 Task: Add Miyoko's Vegan Mozz Ball to the cart.
Action: Mouse pressed left at (25, 93)
Screenshot: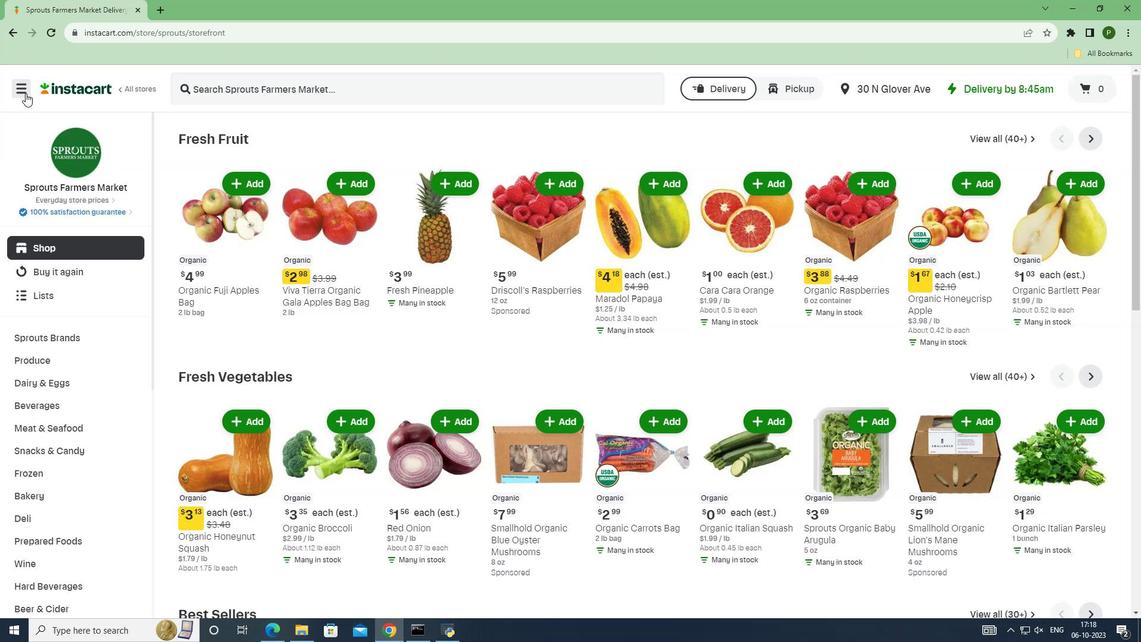 
Action: Mouse moved to (75, 314)
Screenshot: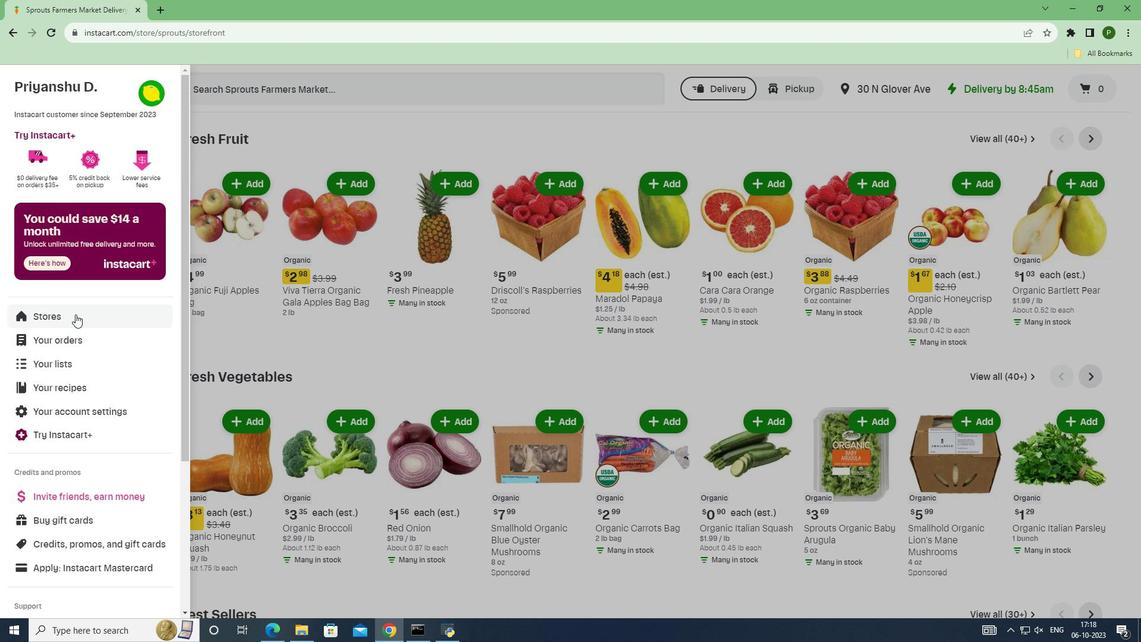 
Action: Mouse pressed left at (75, 314)
Screenshot: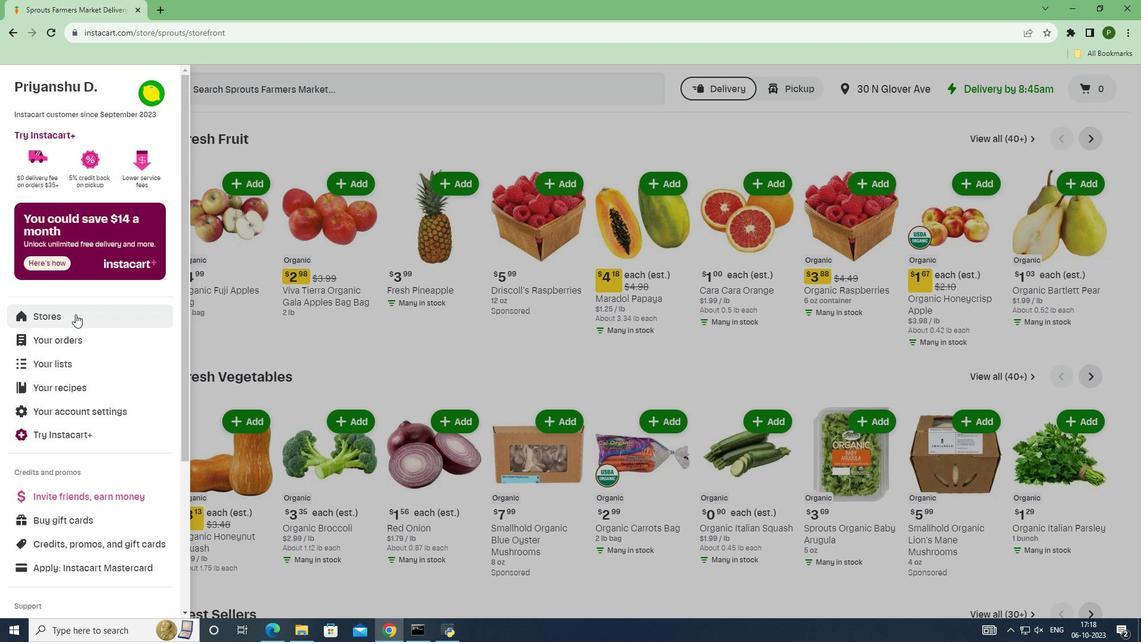 
Action: Mouse moved to (273, 140)
Screenshot: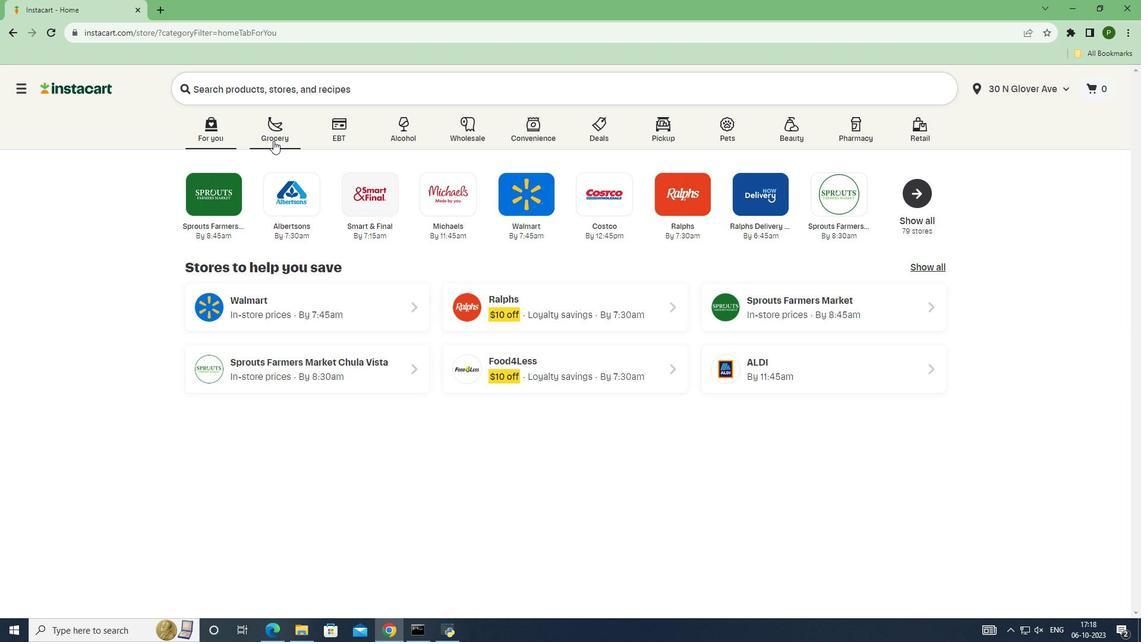
Action: Mouse pressed left at (273, 140)
Screenshot: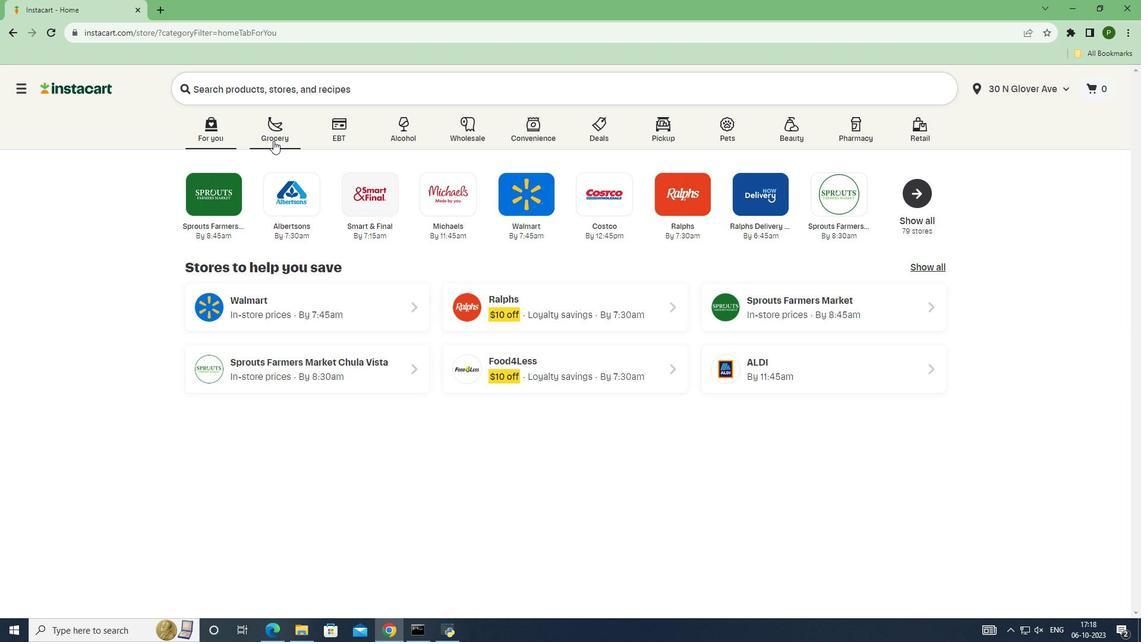 
Action: Mouse moved to (734, 278)
Screenshot: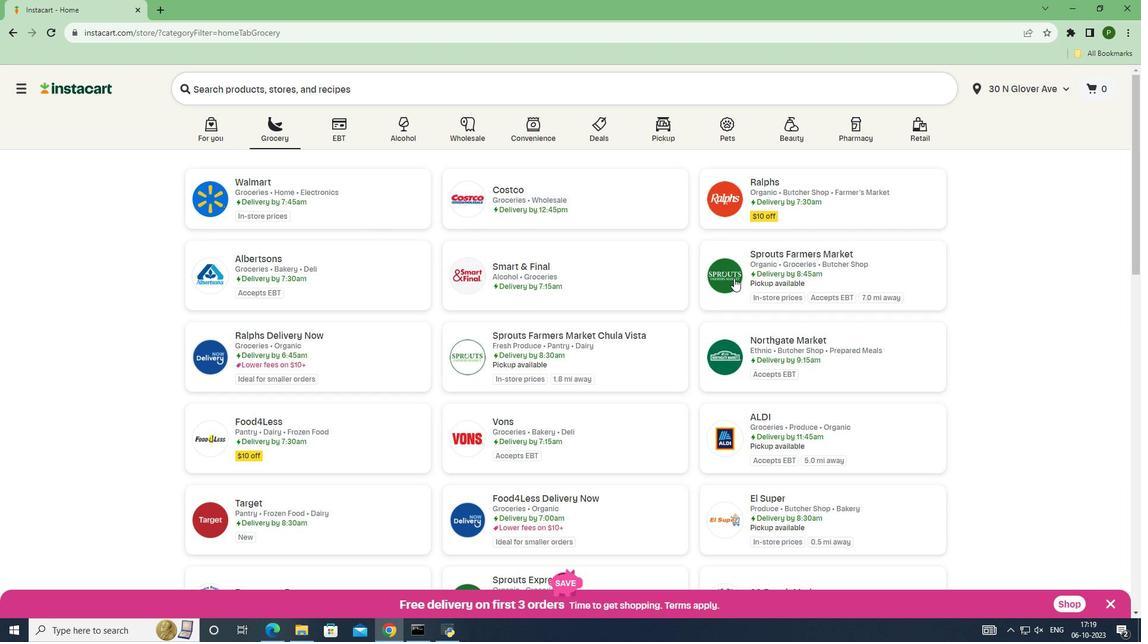 
Action: Mouse pressed left at (734, 278)
Screenshot: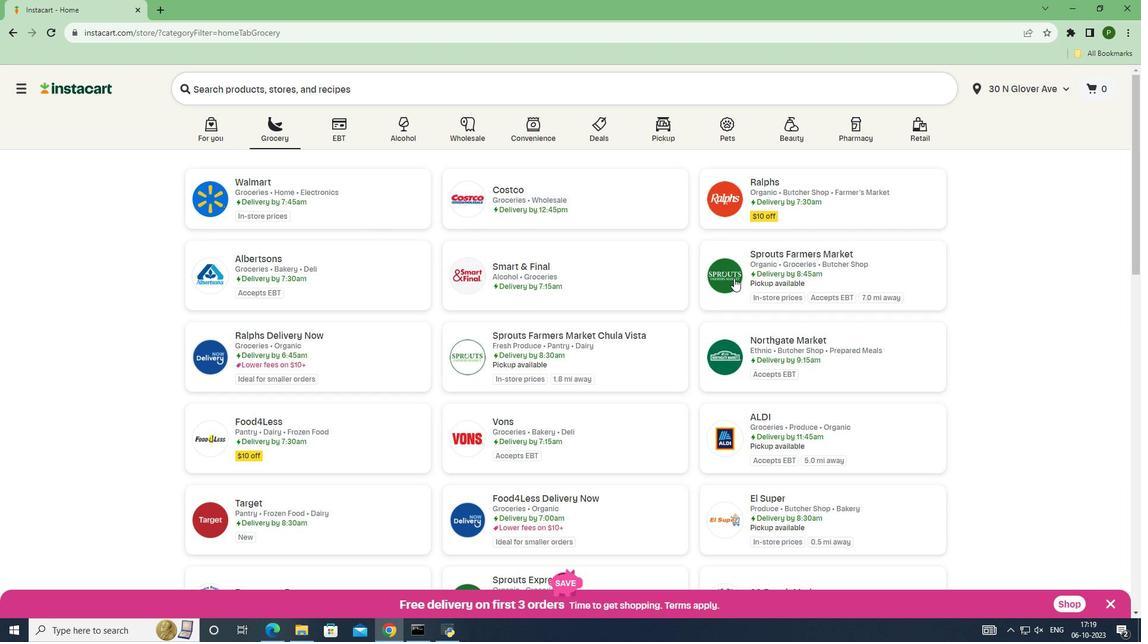 
Action: Mouse moved to (66, 379)
Screenshot: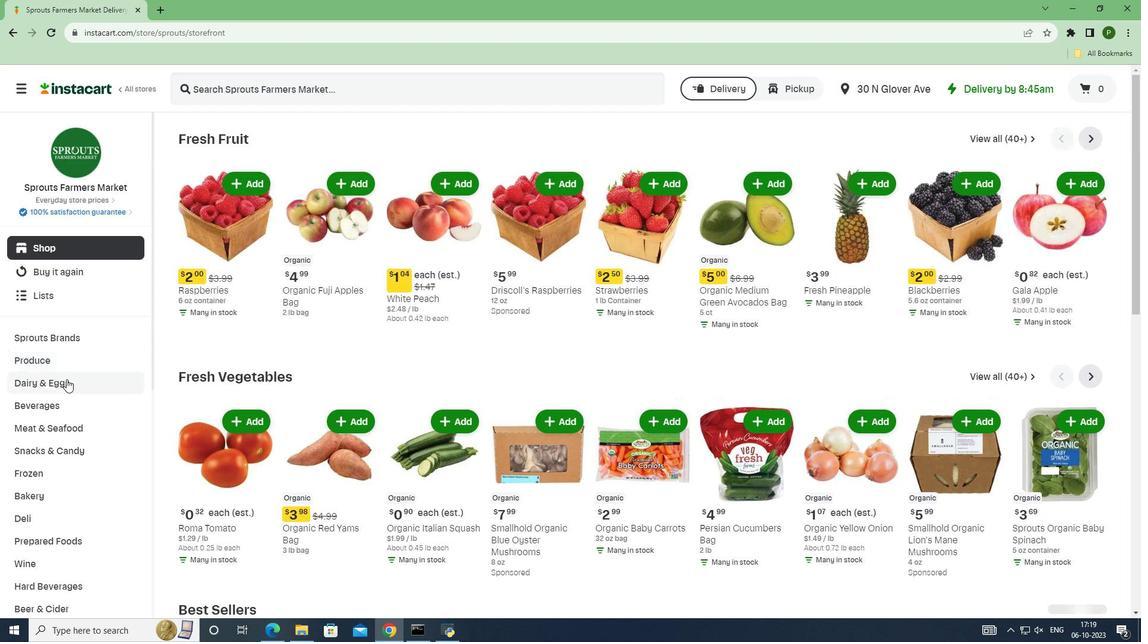 
Action: Mouse pressed left at (66, 379)
Screenshot: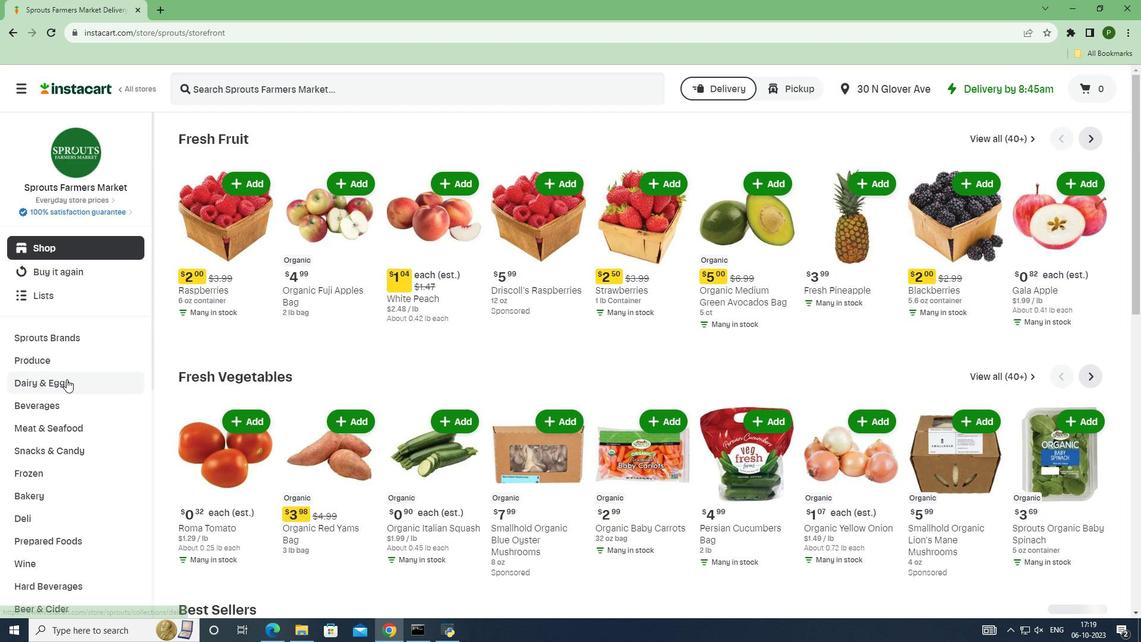 
Action: Mouse moved to (49, 427)
Screenshot: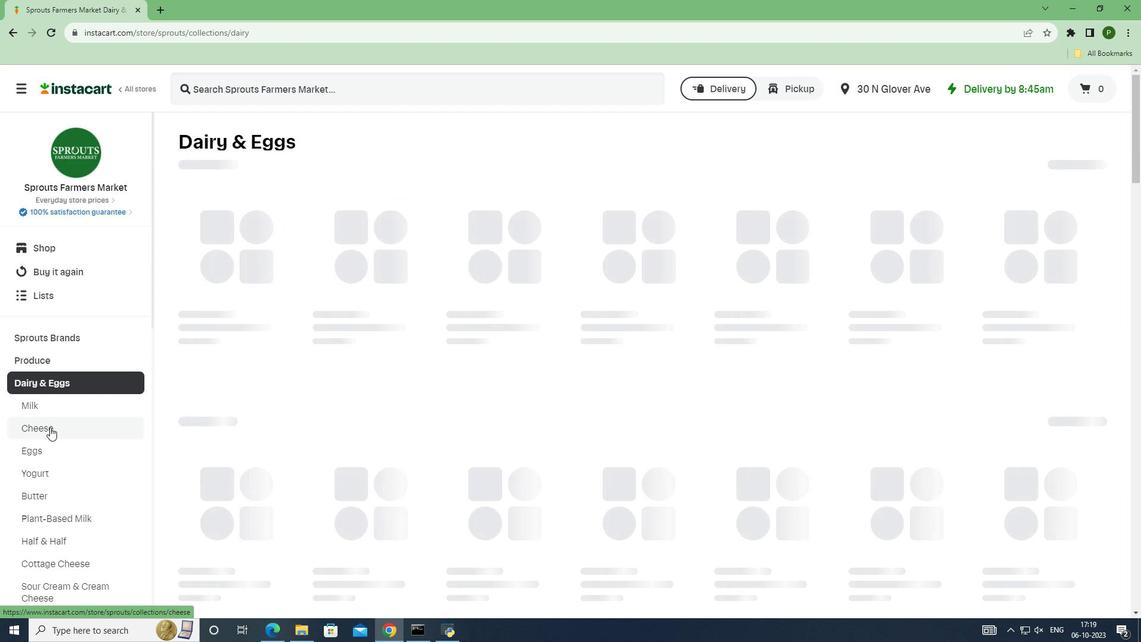 
Action: Mouse pressed left at (49, 427)
Screenshot: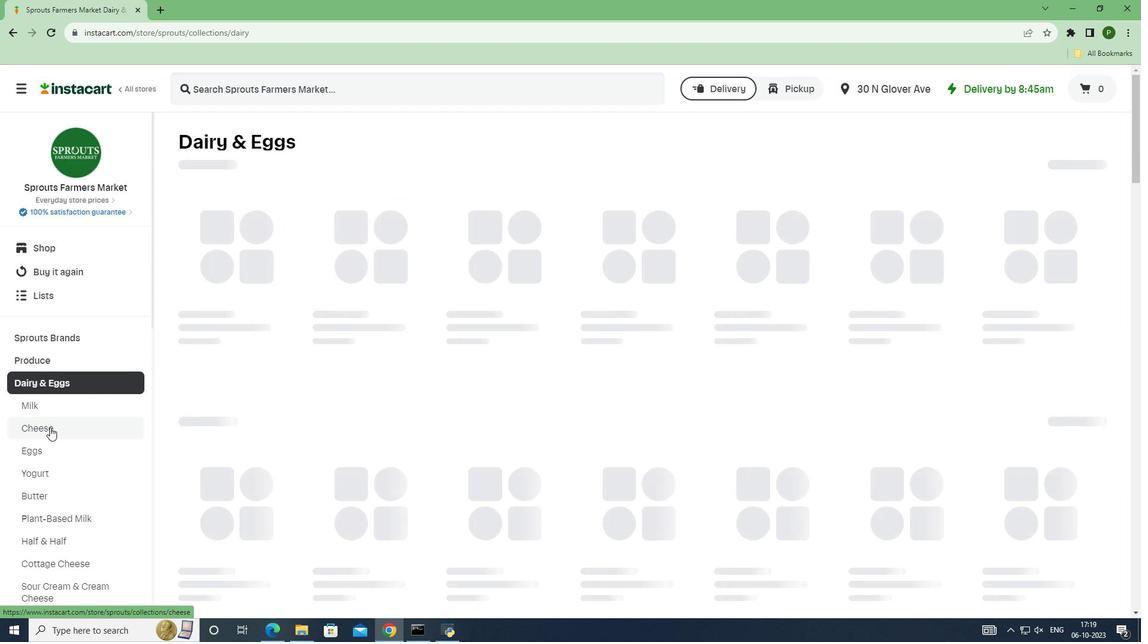 
Action: Mouse moved to (268, 90)
Screenshot: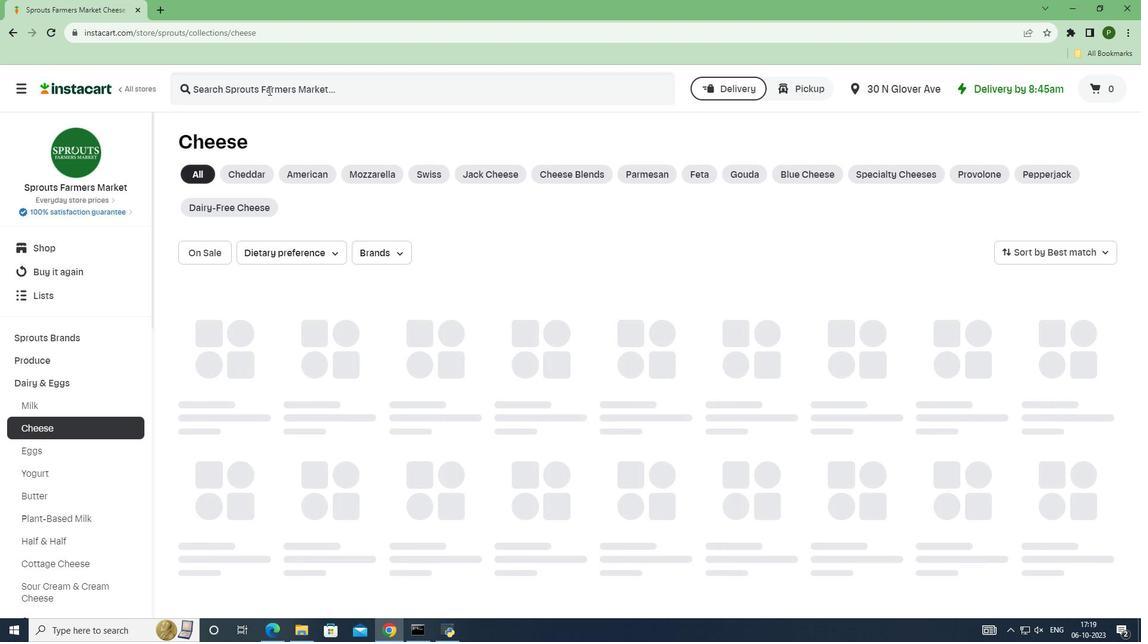 
Action: Mouse pressed left at (268, 90)
Screenshot: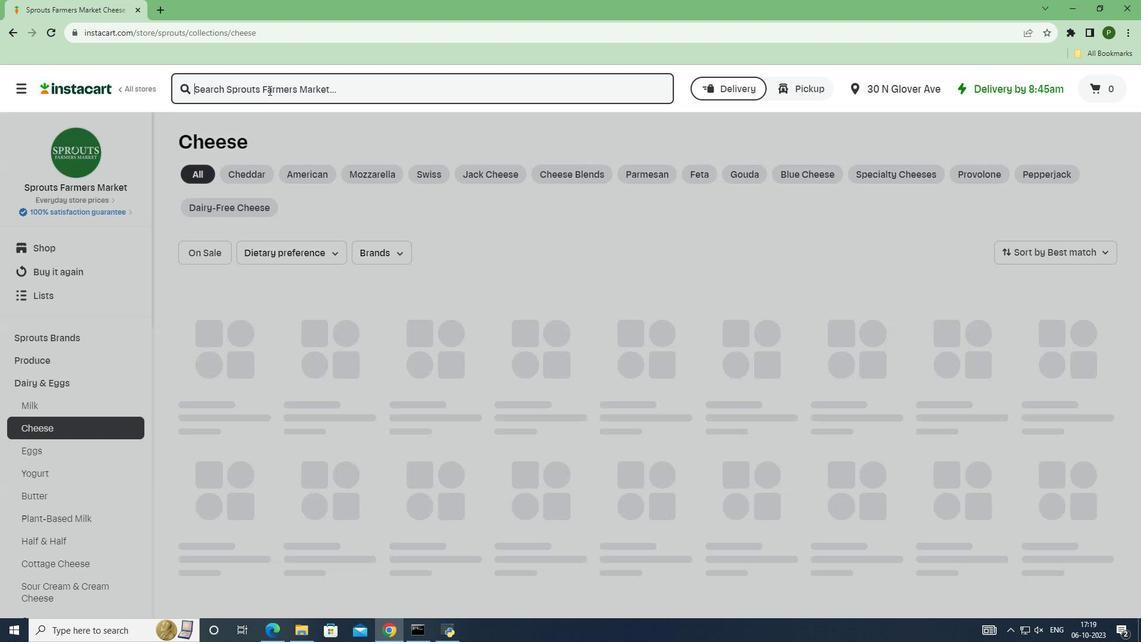 
Action: Key pressed <Key.caps_lock>M<Key.caps_lock>iyoko's<Key.space><Key.caps_lock>V<Key.caps_lock>egan<Key.space><Key.caps_lock>M<Key.caps_lock>ozz<Key.space><Key.caps_lock>B<Key.caps_lock>all<Key.space><Key.enter>
Screenshot: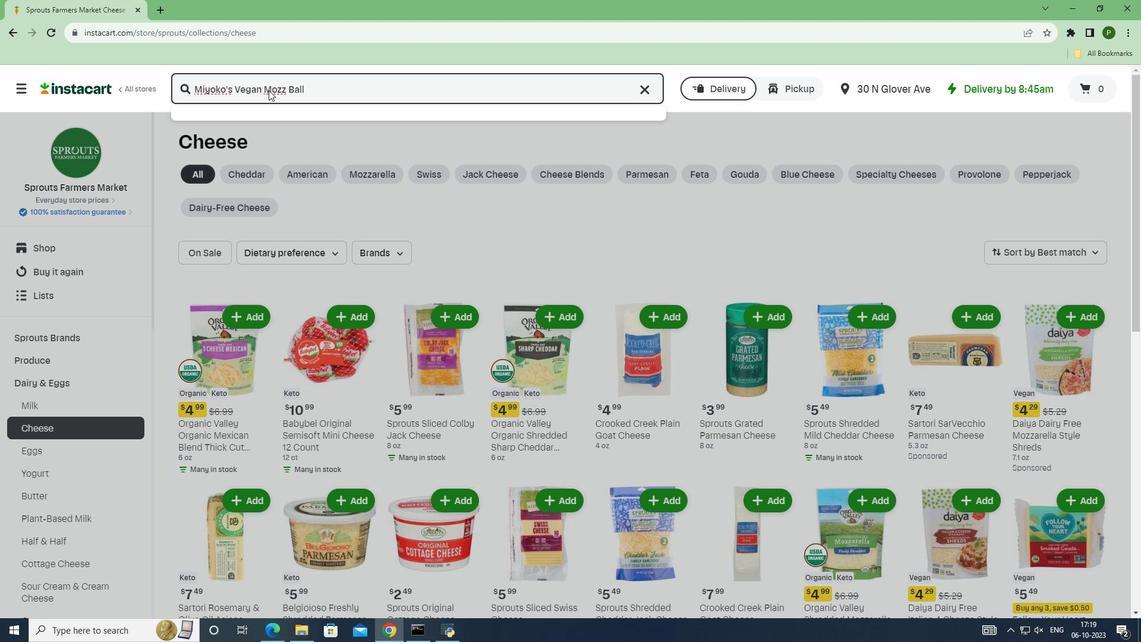 
Action: Mouse moved to (339, 219)
Screenshot: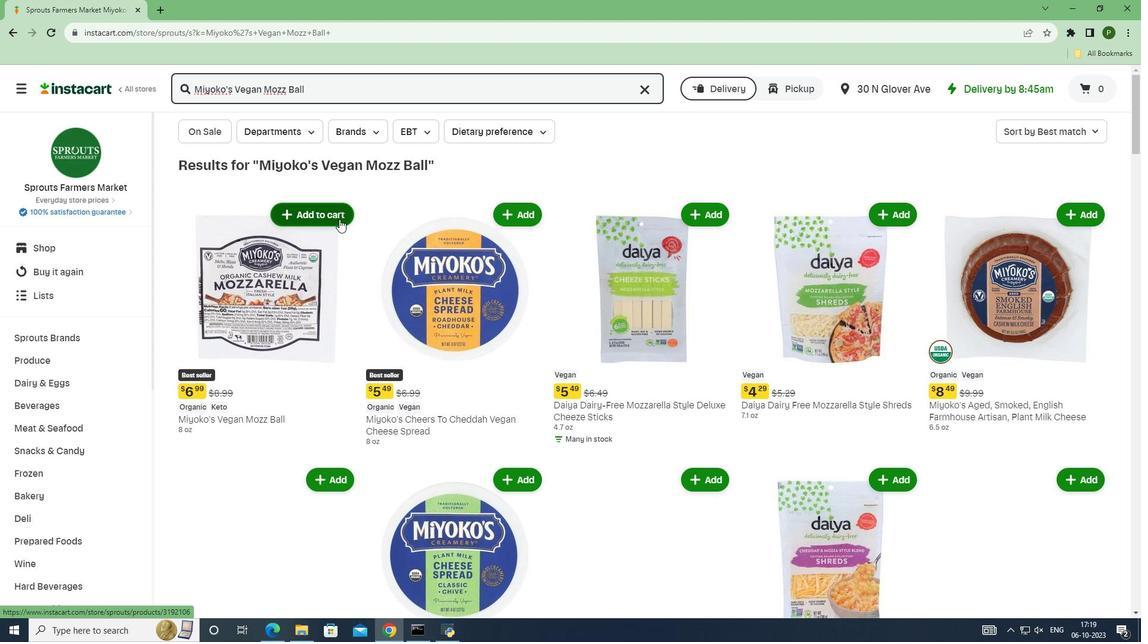 
Action: Mouse pressed left at (339, 219)
Screenshot: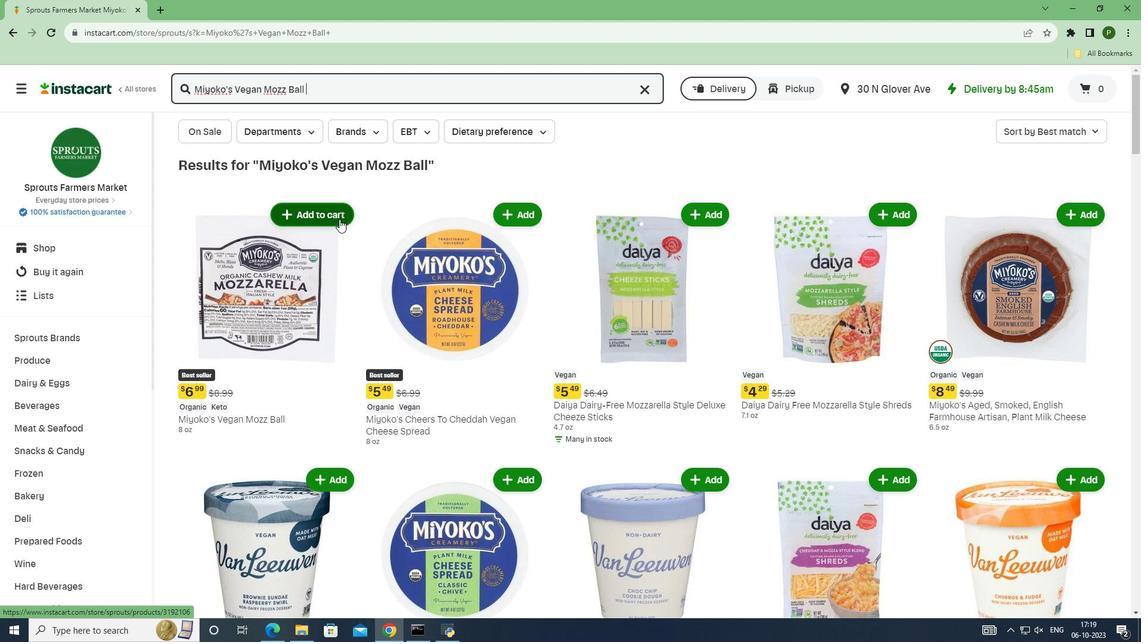 
Action: Mouse moved to (384, 224)
Screenshot: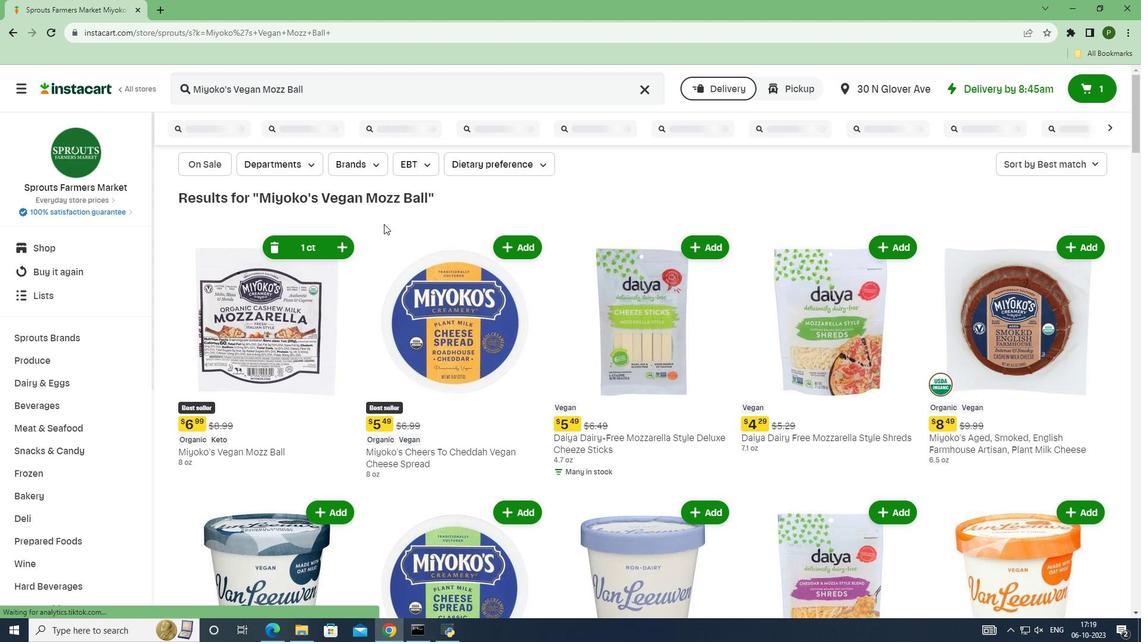 
